 Task: Create a rule from the Recommended list, Task Added to this Project -> add SubTasks in the project AgileAura with SubTasks Gather and Analyse Requirements , Design and Implement Solution , System Test and UAT , Release to Production / Go Live
Action: Mouse moved to (971, 87)
Screenshot: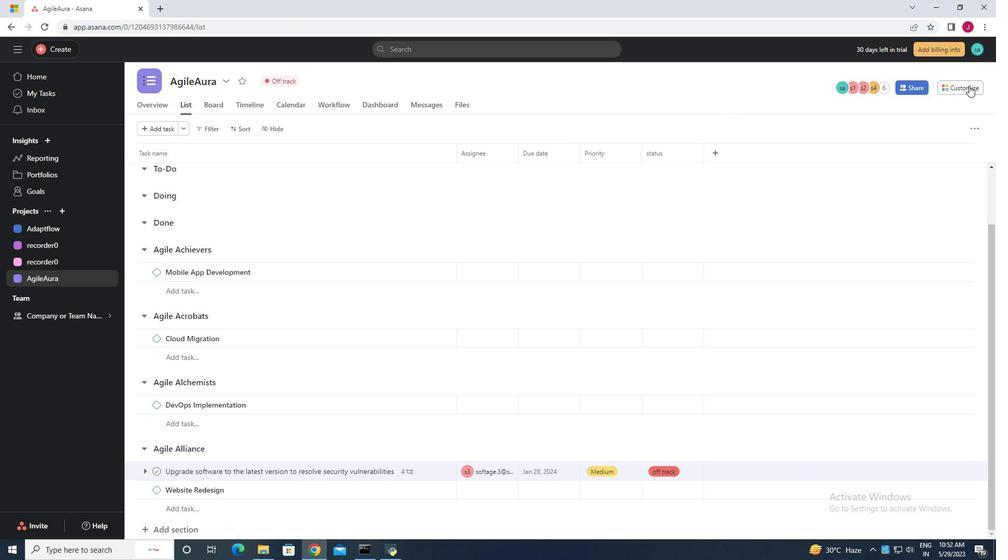 
Action: Mouse pressed left at (971, 87)
Screenshot: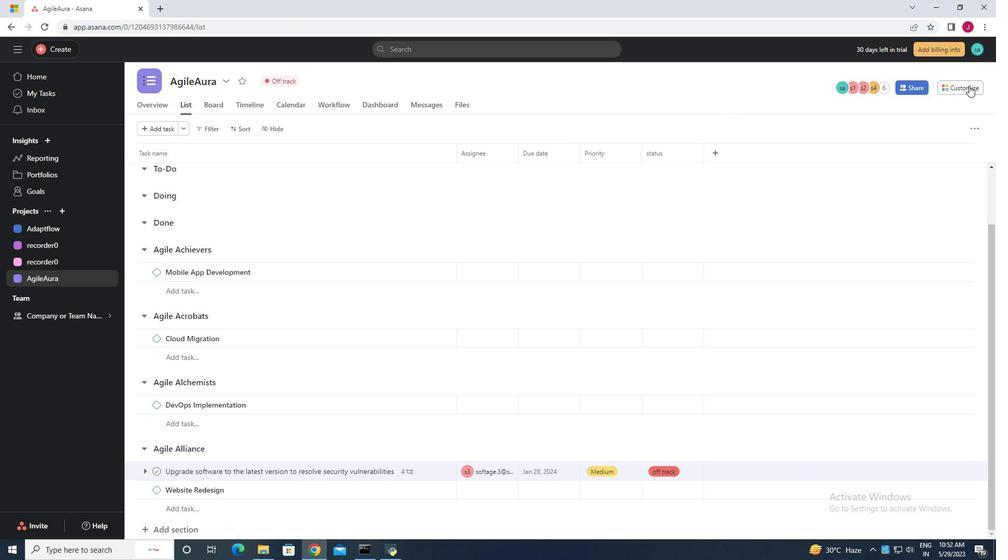 
Action: Mouse moved to (782, 225)
Screenshot: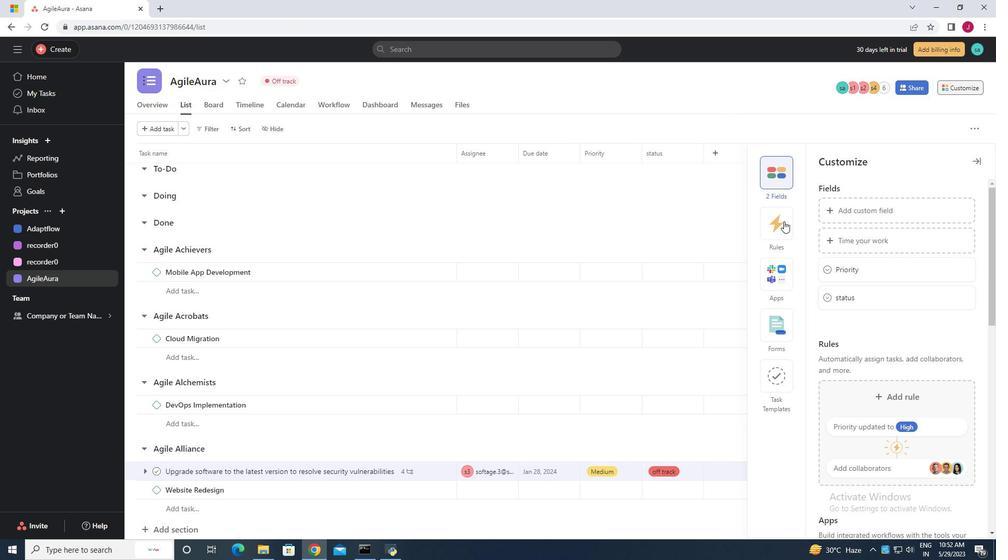 
Action: Mouse pressed left at (782, 225)
Screenshot: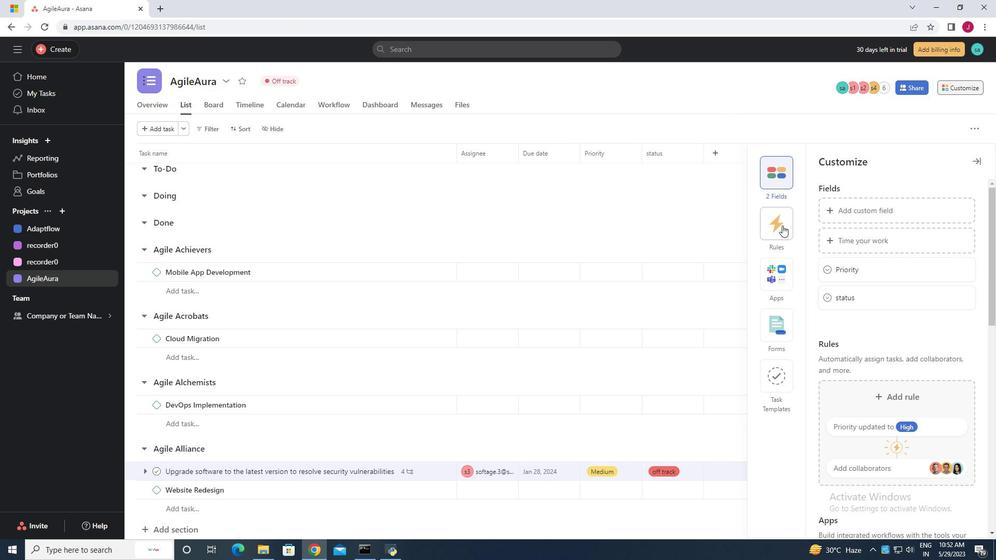 
Action: Mouse moved to (877, 238)
Screenshot: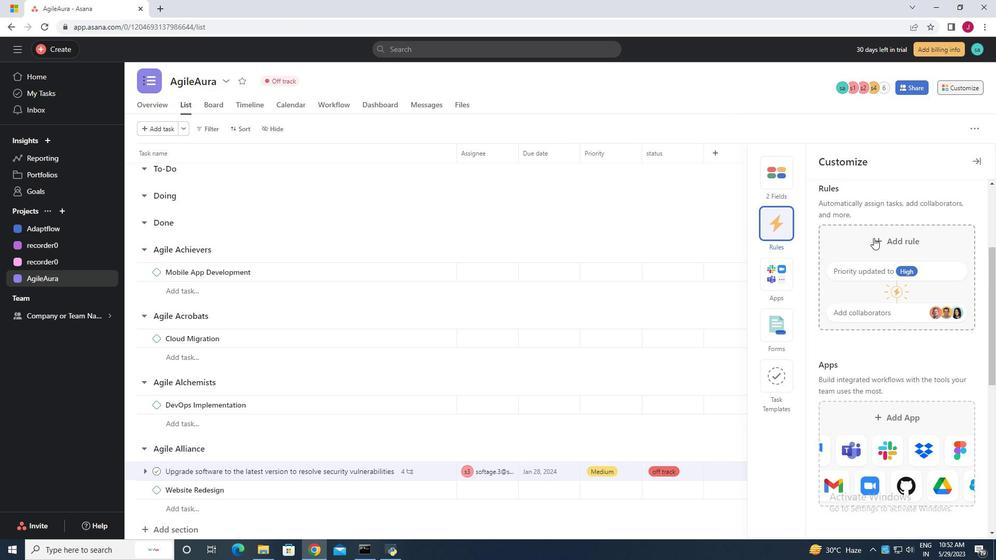 
Action: Mouse pressed left at (877, 238)
Screenshot: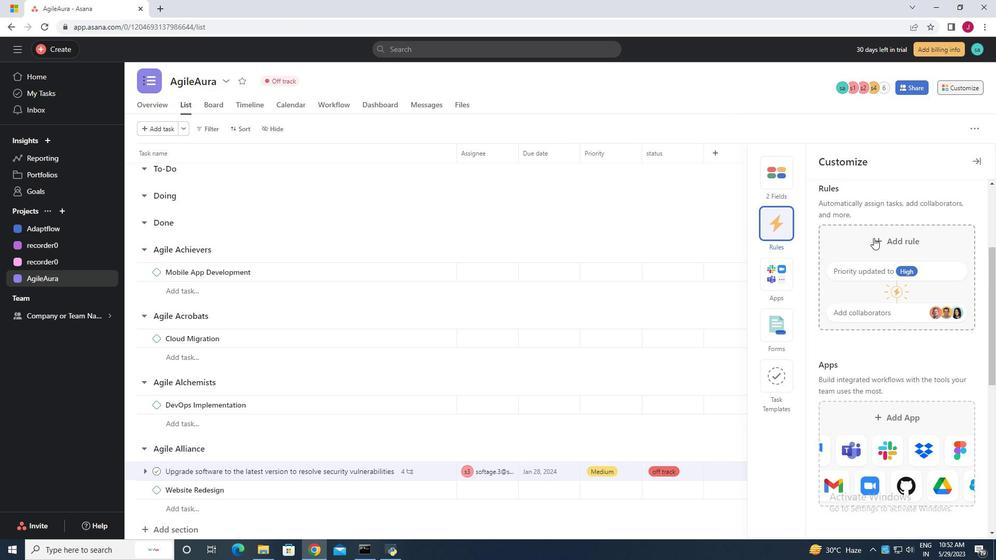 
Action: Mouse moved to (383, 155)
Screenshot: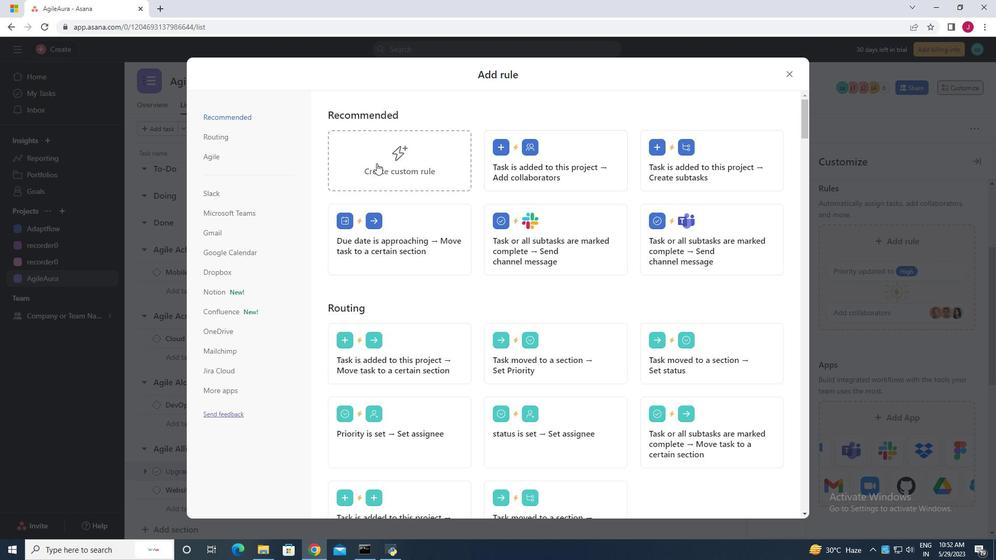 
Action: Mouse pressed left at (383, 155)
Screenshot: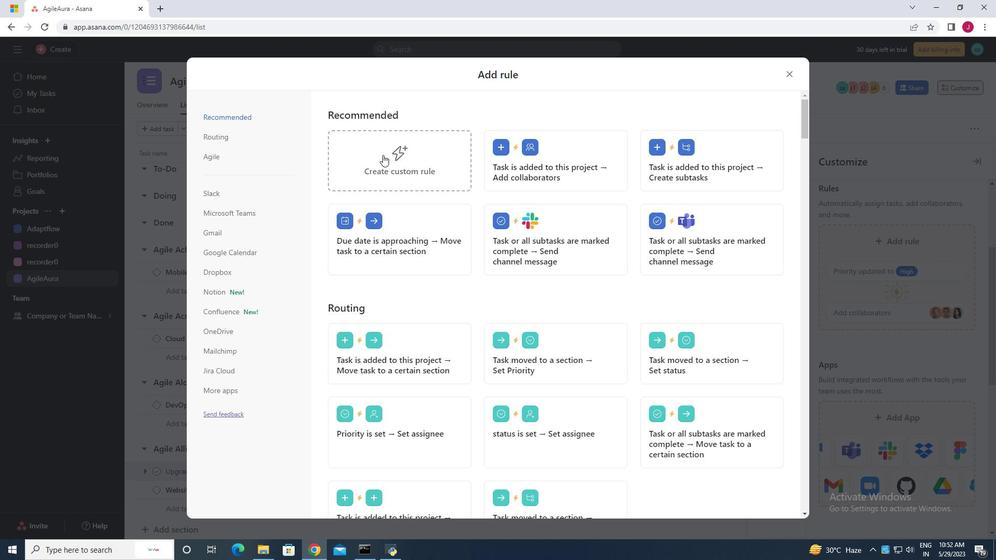 
Action: Mouse moved to (484, 276)
Screenshot: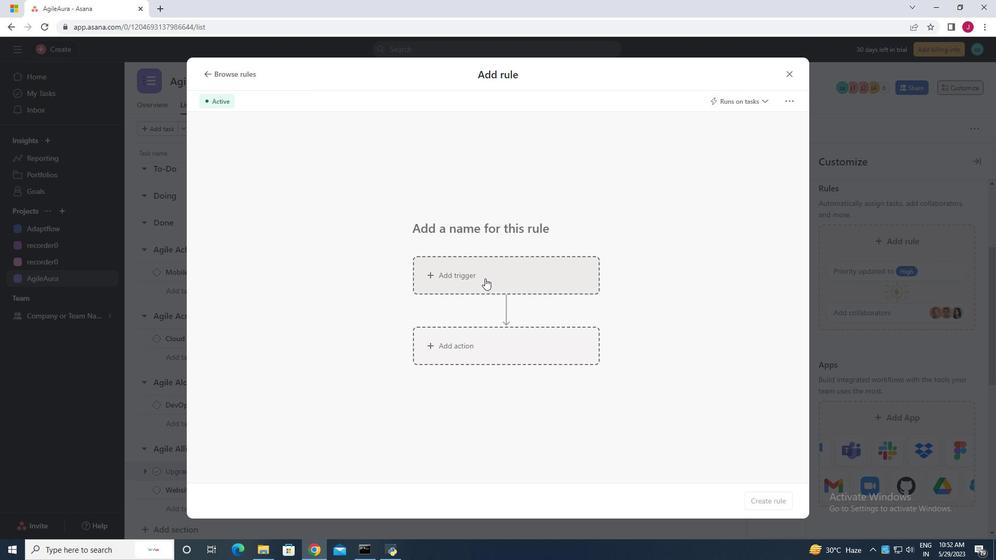 
Action: Mouse pressed left at (484, 276)
Screenshot: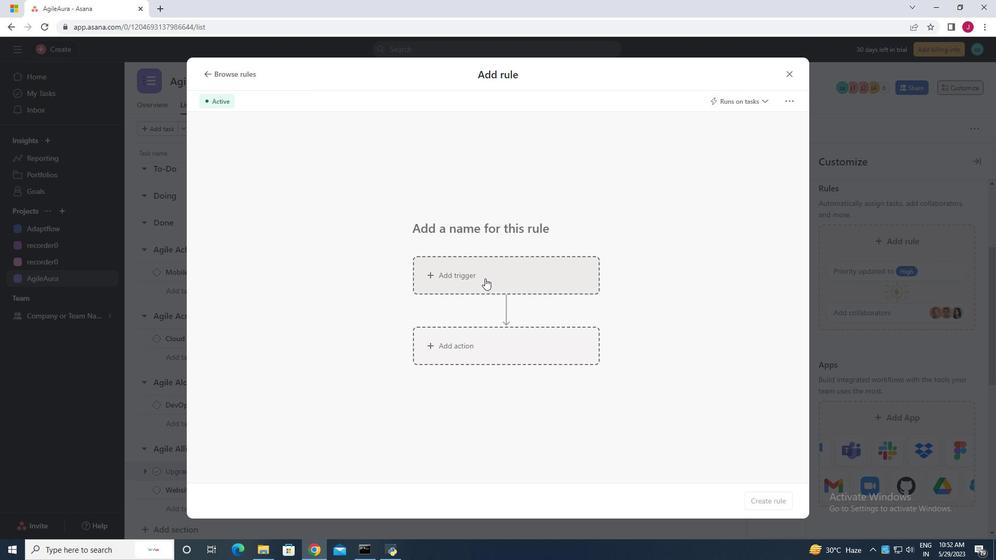 
Action: Mouse moved to (417, 347)
Screenshot: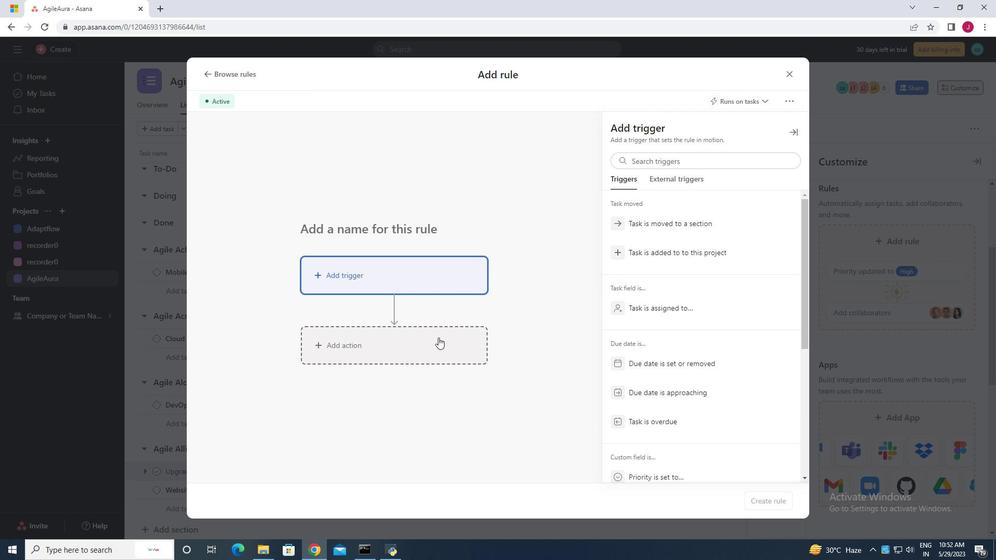 
Action: Mouse pressed left at (417, 347)
Screenshot: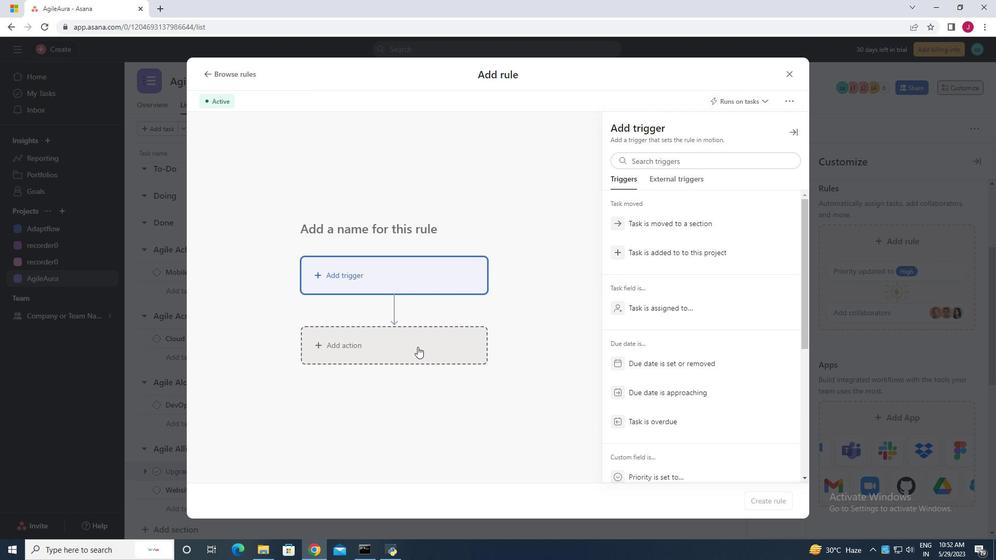 
Action: Mouse moved to (607, 343)
Screenshot: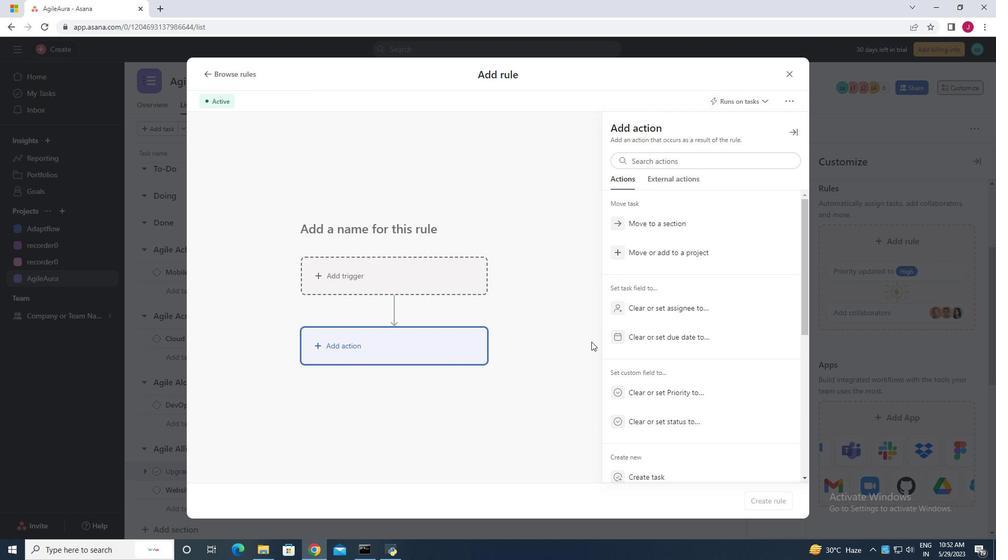 
Action: Mouse scrolled (607, 342) with delta (0, 0)
Screenshot: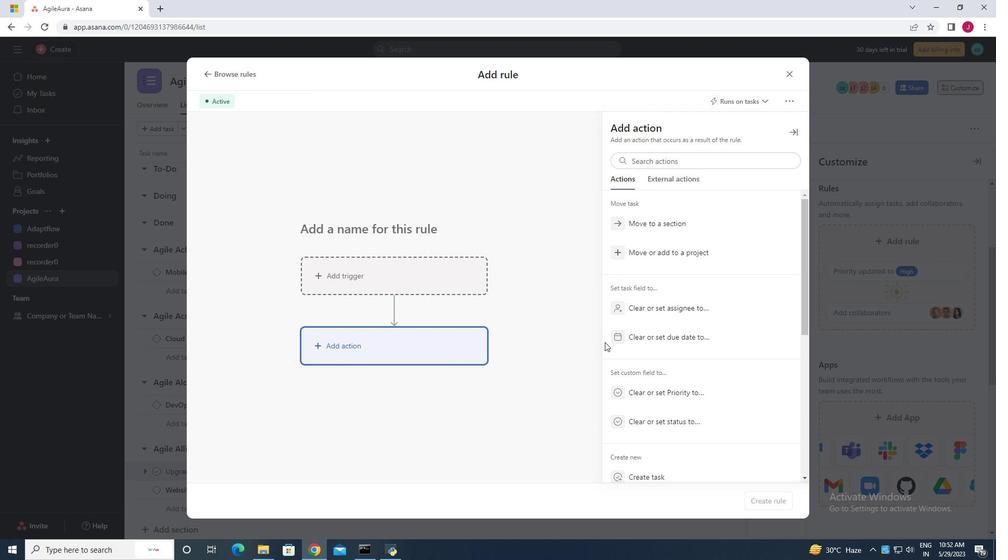 
Action: Mouse scrolled (607, 342) with delta (0, 0)
Screenshot: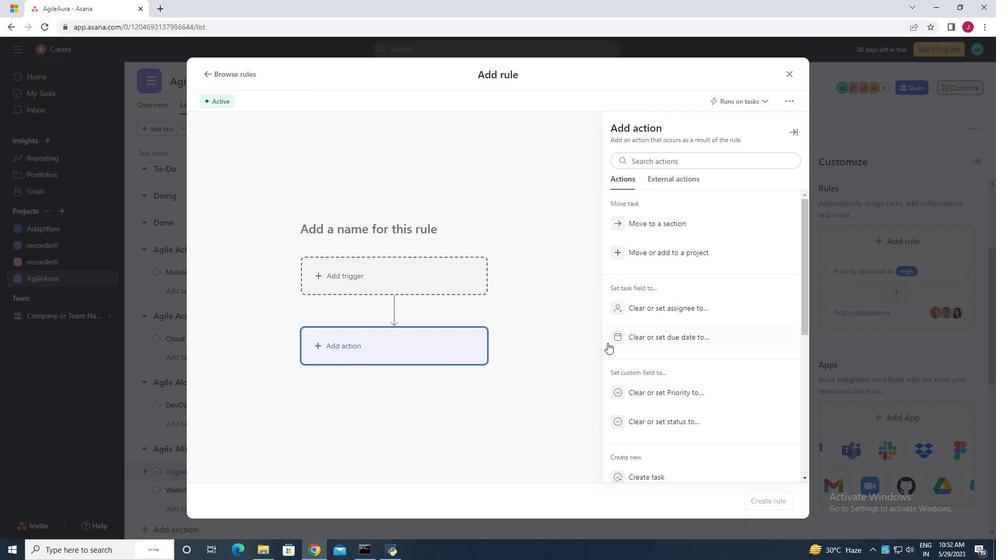 
Action: Mouse moved to (653, 403)
Screenshot: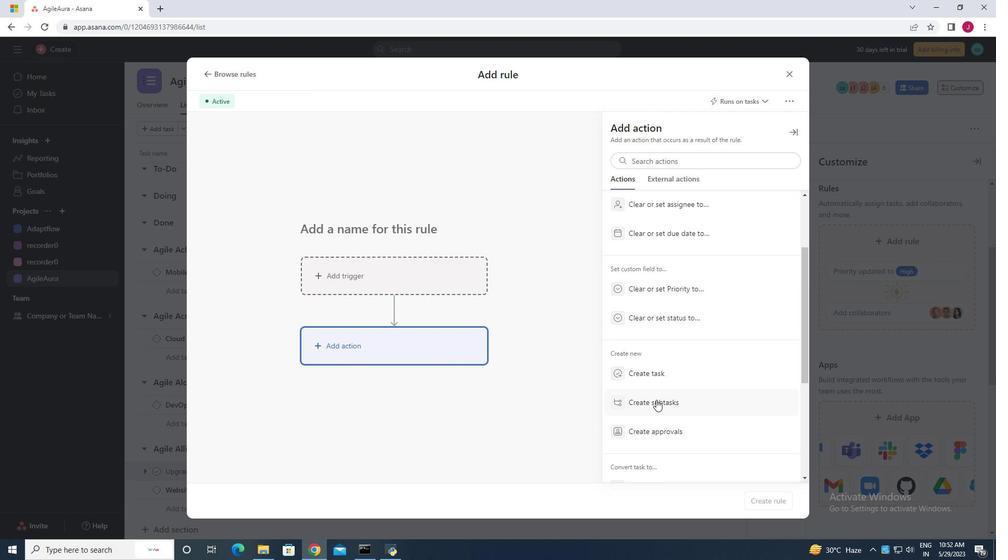 
Action: Mouse pressed left at (653, 403)
Screenshot: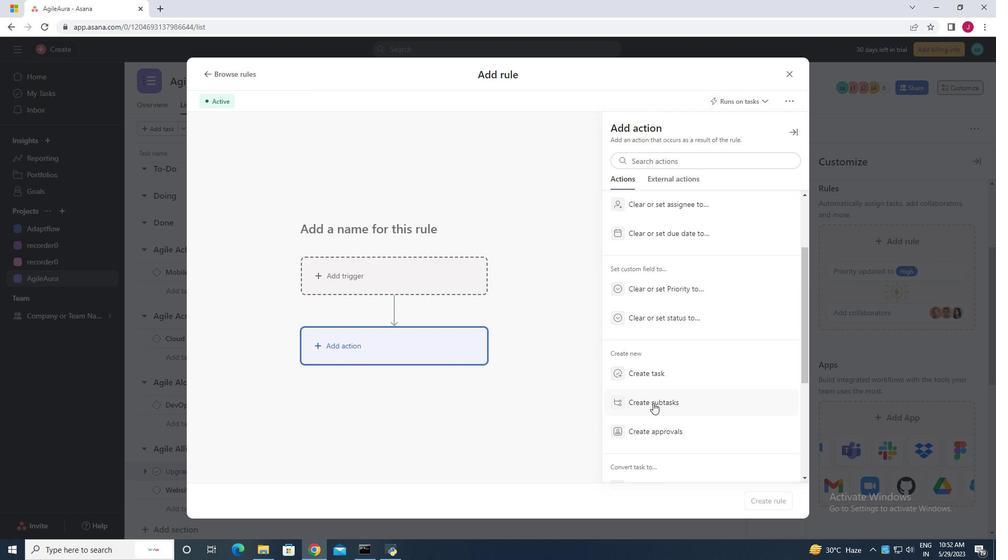 
Action: Mouse moved to (648, 162)
Screenshot: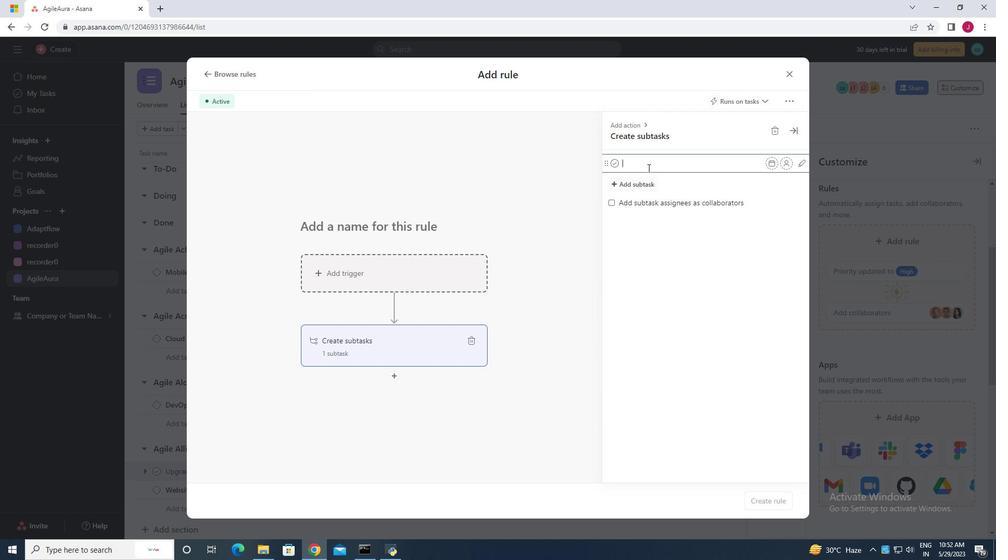 
Action: Mouse pressed left at (648, 162)
Screenshot: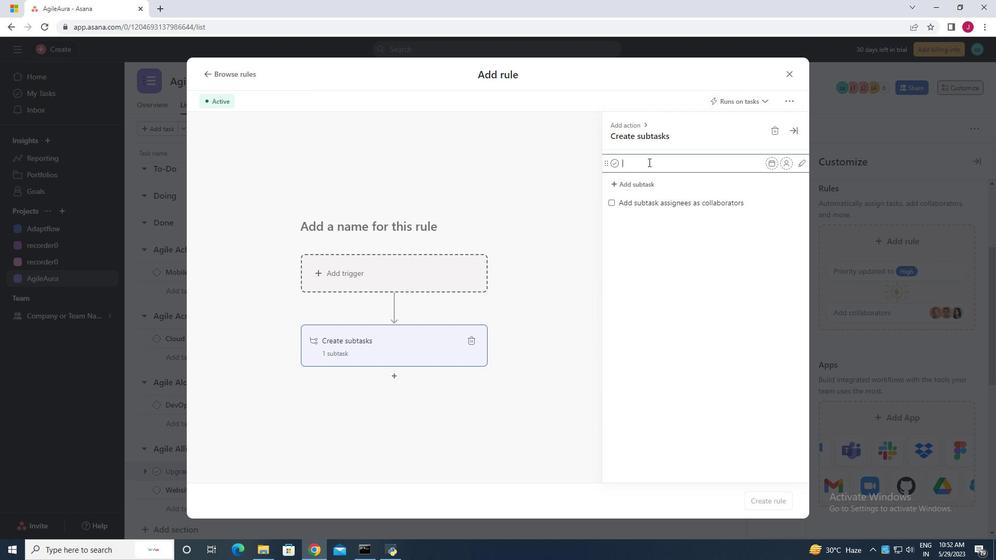 
Action: Key pressed <Key.caps_lock>G<Key.caps_lock>ather<Key.space>and<Key.space><Key.caps_lock>A<Key.caps_lock>nalyse<Key.space>requirements<Key.enter>
Screenshot: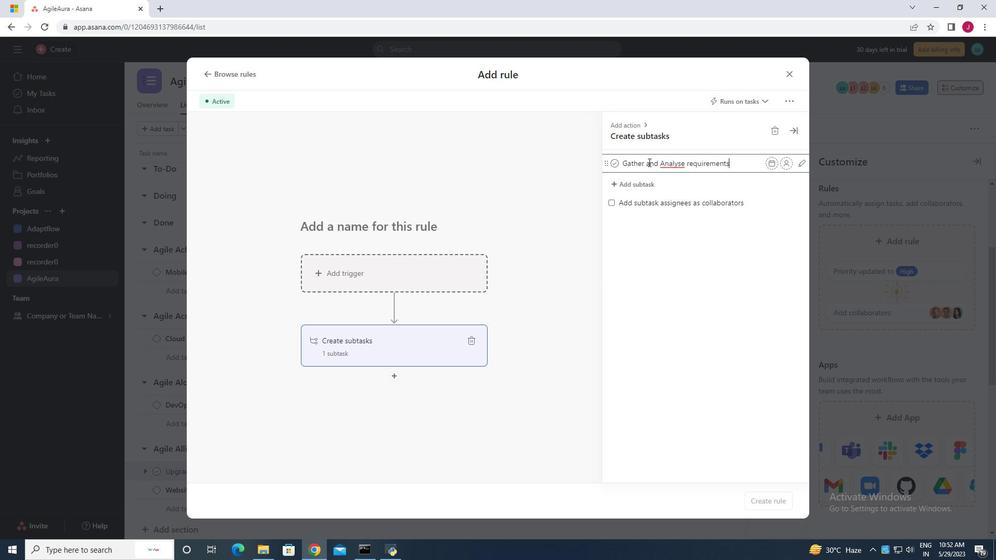 
Action: Mouse moved to (671, 165)
Screenshot: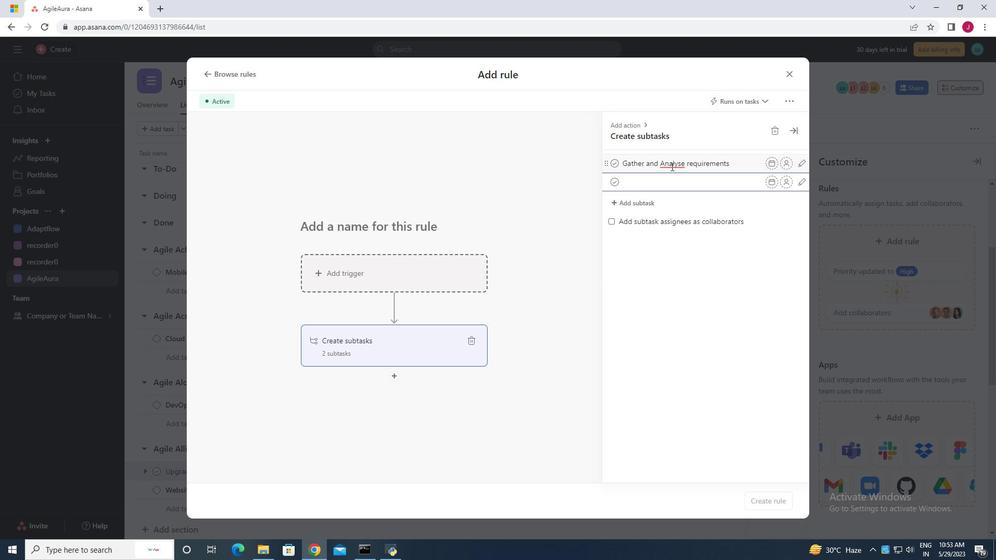 
Action: Mouse pressed right at (671, 165)
Screenshot: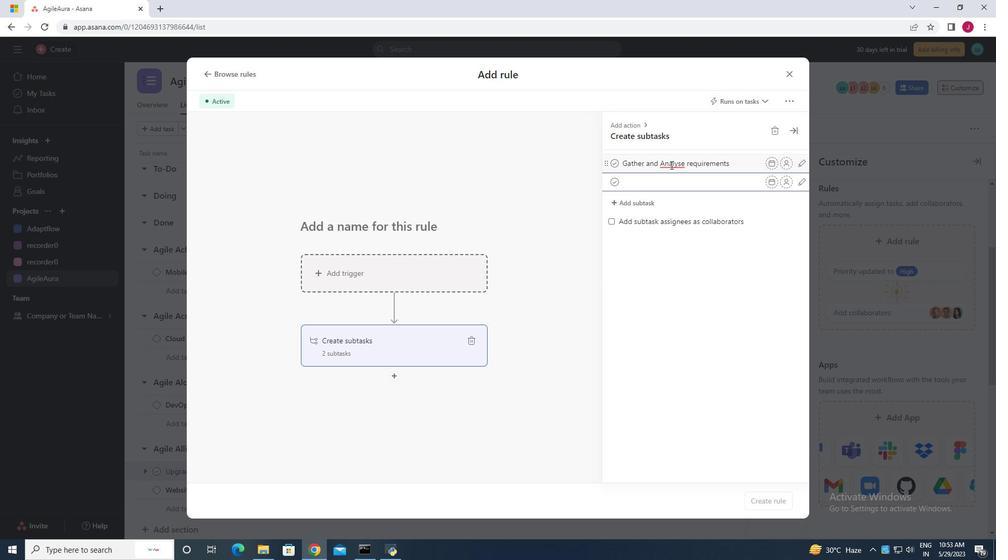 
Action: Mouse moved to (694, 186)
Screenshot: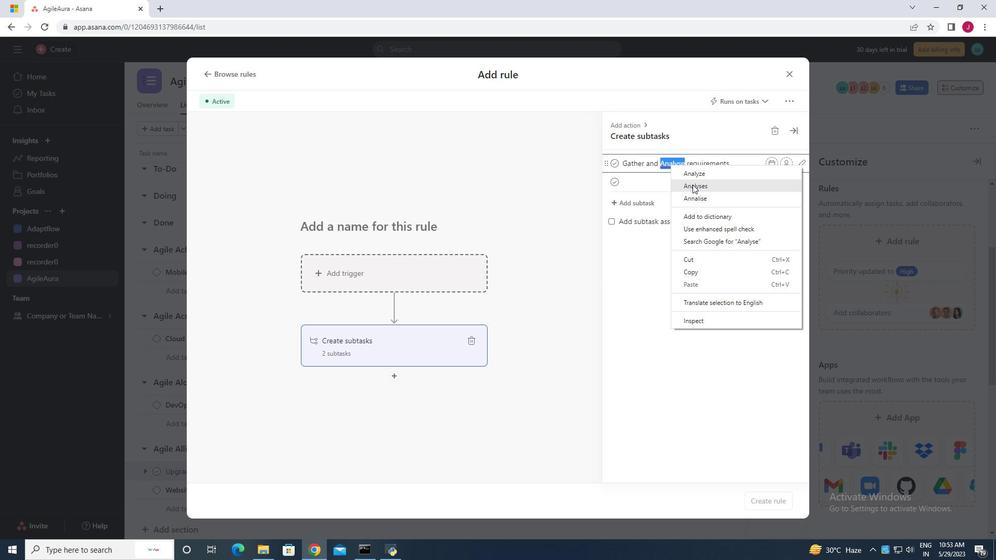
Action: Mouse pressed left at (694, 186)
Screenshot: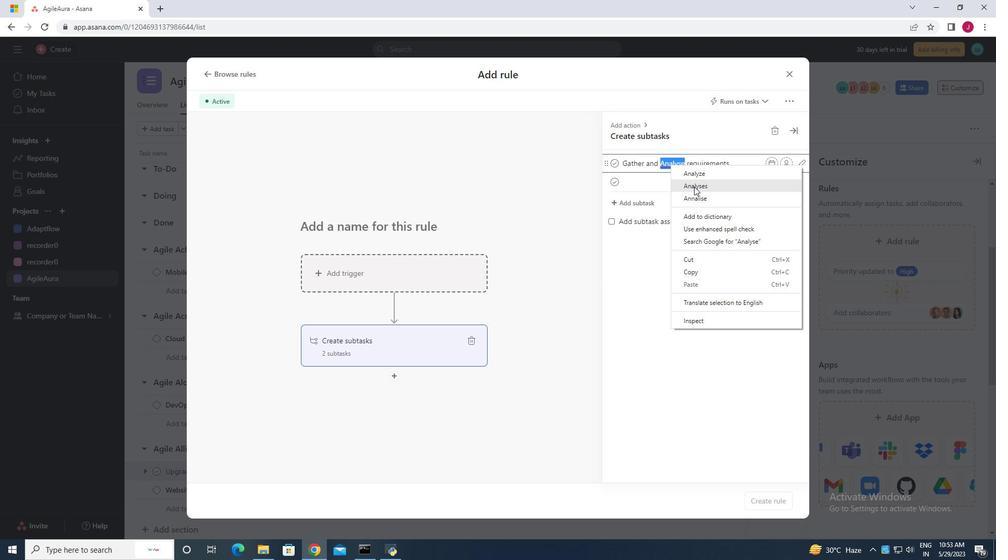 
Action: Mouse moved to (687, 168)
Screenshot: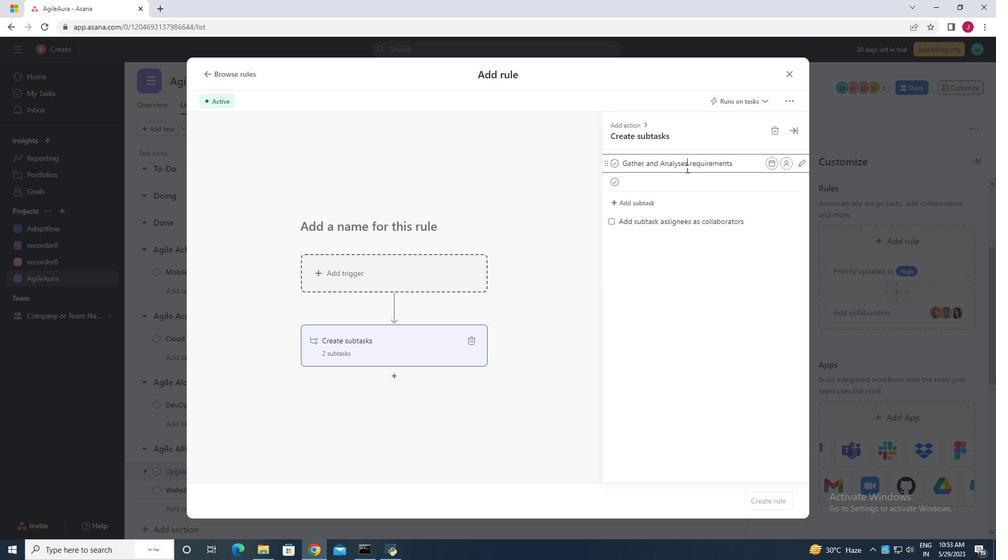 
Action: Key pressed <Key.backspace>
Screenshot: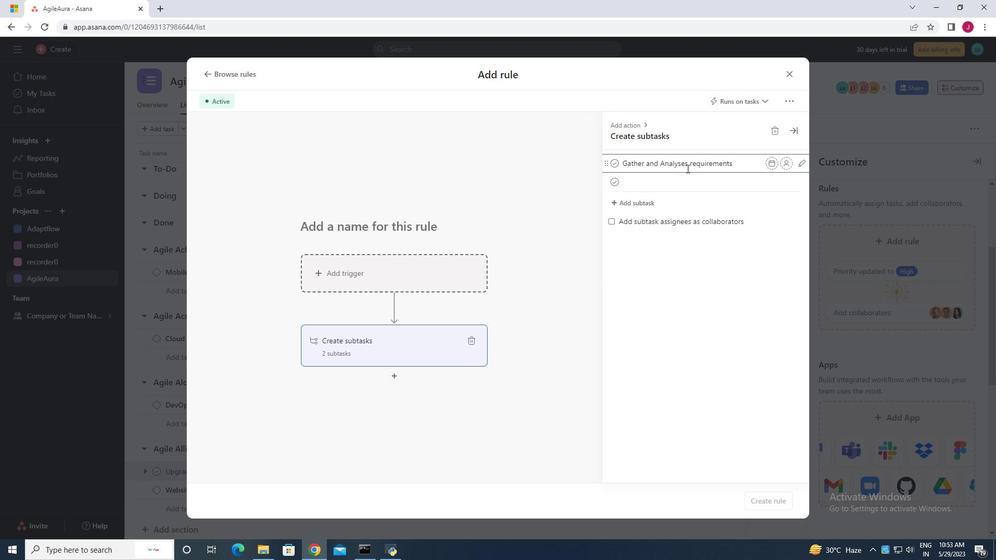 
Action: Mouse moved to (641, 182)
Screenshot: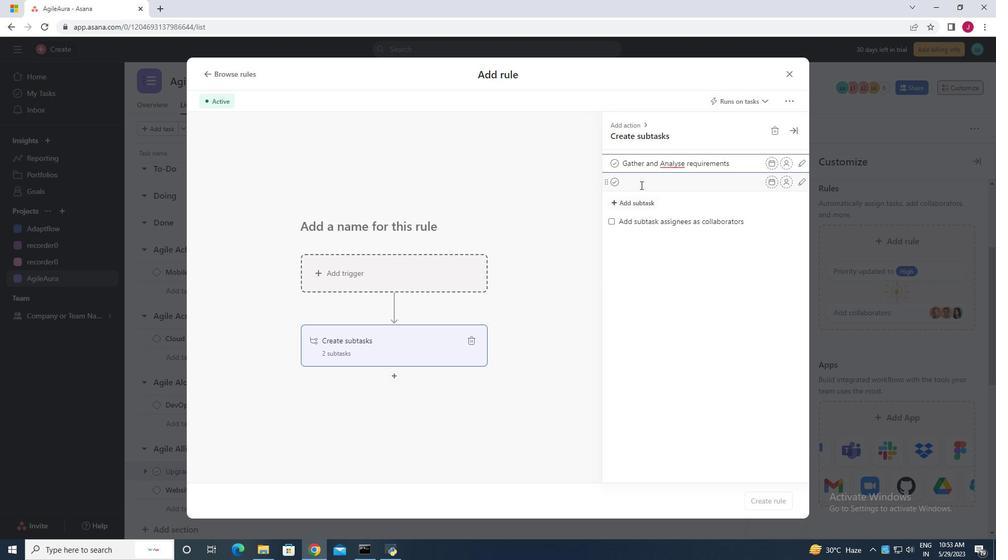 
Action: Mouse pressed left at (641, 182)
Screenshot: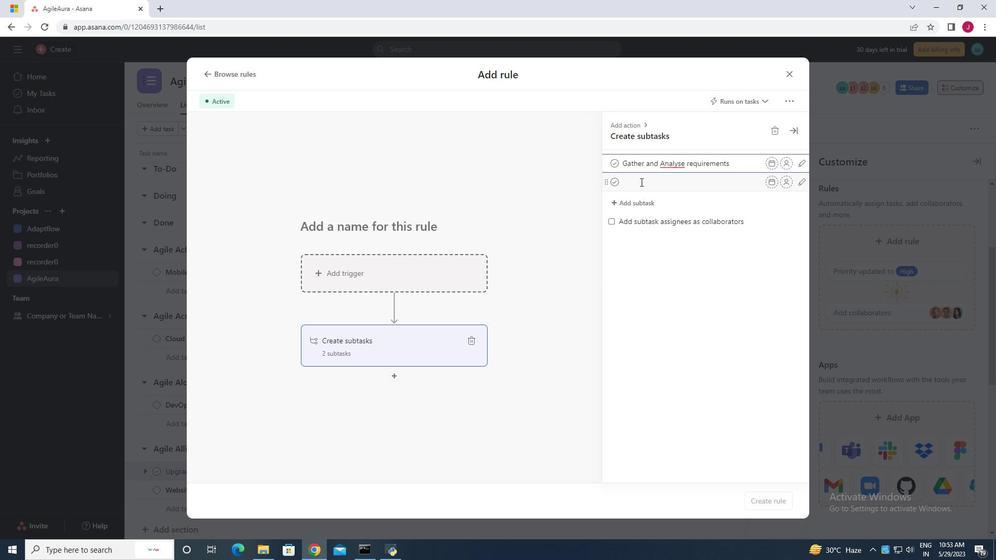 
Action: Key pressed <Key.caps_lock>D<Key.caps_lock>esign<Key.space>and<Key.space>implement<Key.space>solution<Key.enter>
Screenshot: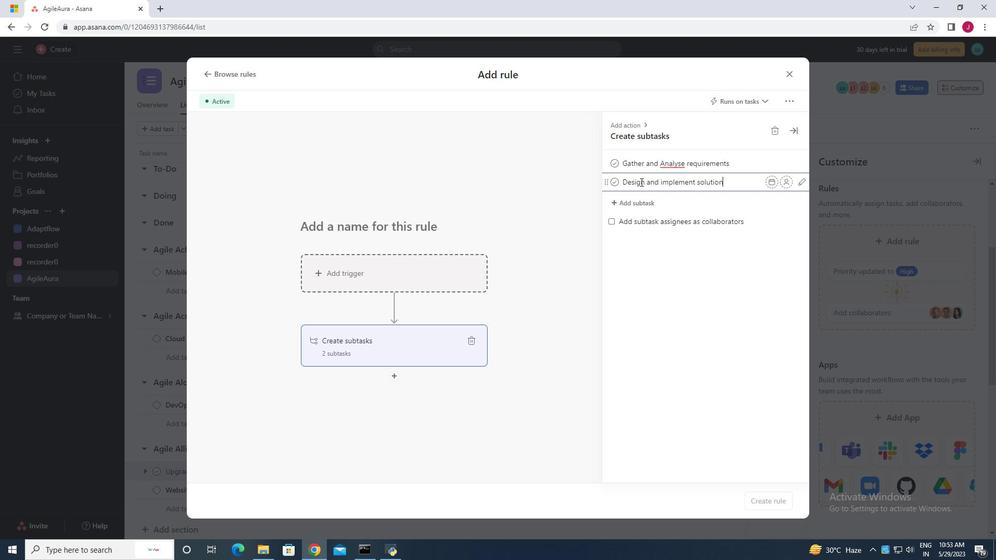 
Action: Mouse moved to (645, 185)
Screenshot: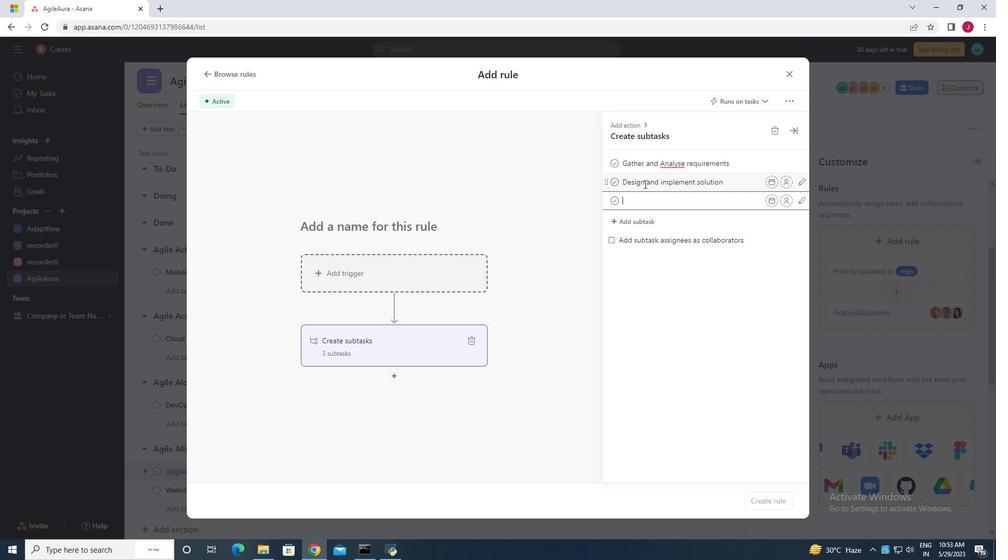 
Action: Key pressed <Key.caps_lock>S<Key.caps_lock>ystem<Key.space>test<Key.space>and<Key.space><Key.caps_lock>UAT<Key.enter><Key.caps_lock>r<Key.caps_lock>ELEASE<Key.space>TP<Key.backspace>O<Key.space><Key.backspace><Key.backspace><Key.backspace><Key.backspace><Key.backspace><Key.backspace><Key.backspace><Key.backspace><Key.backspace><Key.backspace><Key.backspace><Key.backspace>R<Key.caps_lock>elease<Key.space>to<Key.space>o<Key.backspace>production/<Key.space><Key.caps_lock>G<Key.caps_lock>o<Key.space>live<Key.enter><Key.enter>
Screenshot: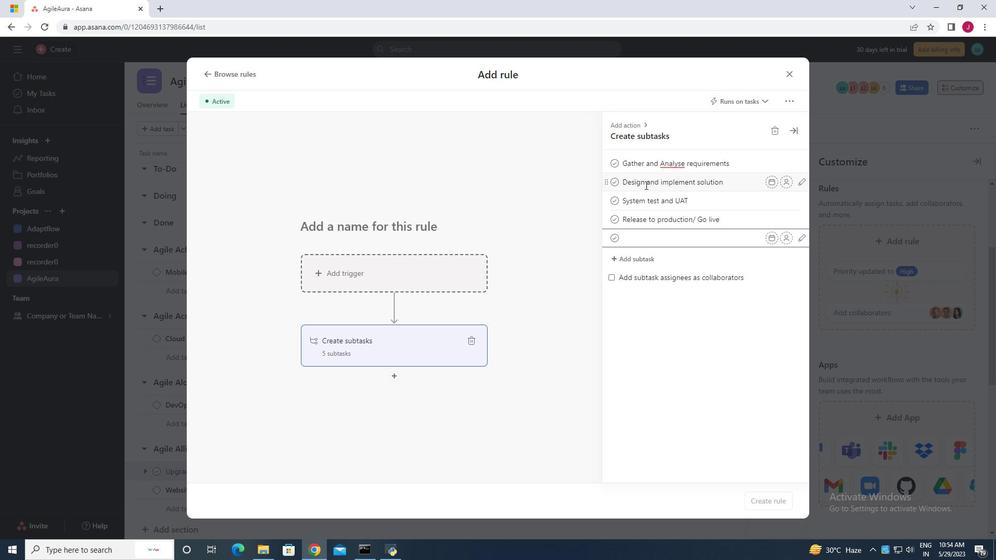 
Action: Mouse moved to (693, 171)
Screenshot: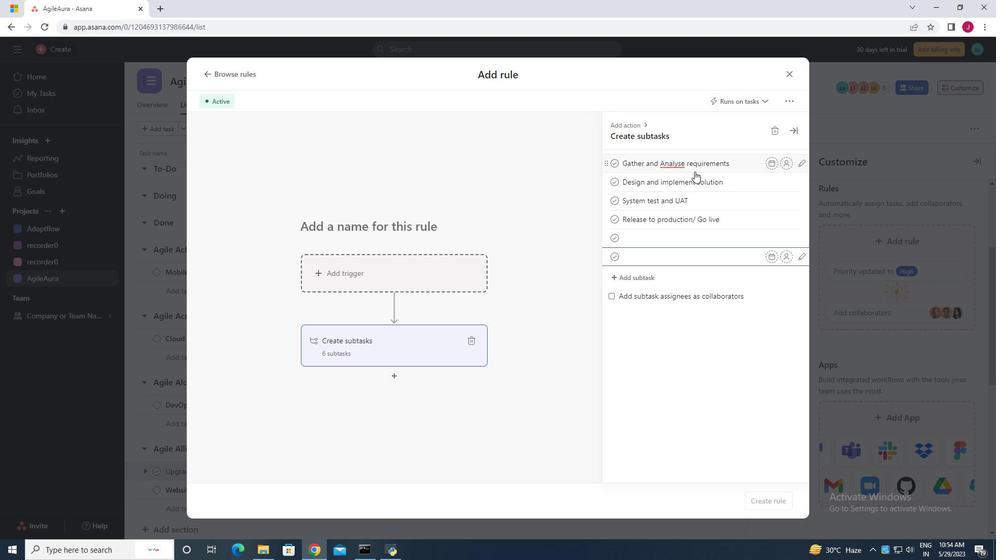 
